Task: Create a rule from the Agile list, Priority changed -> Complete task in the project ArtisanTech if Priority Cleared then Complete Task
Action: Mouse moved to (66, 300)
Screenshot: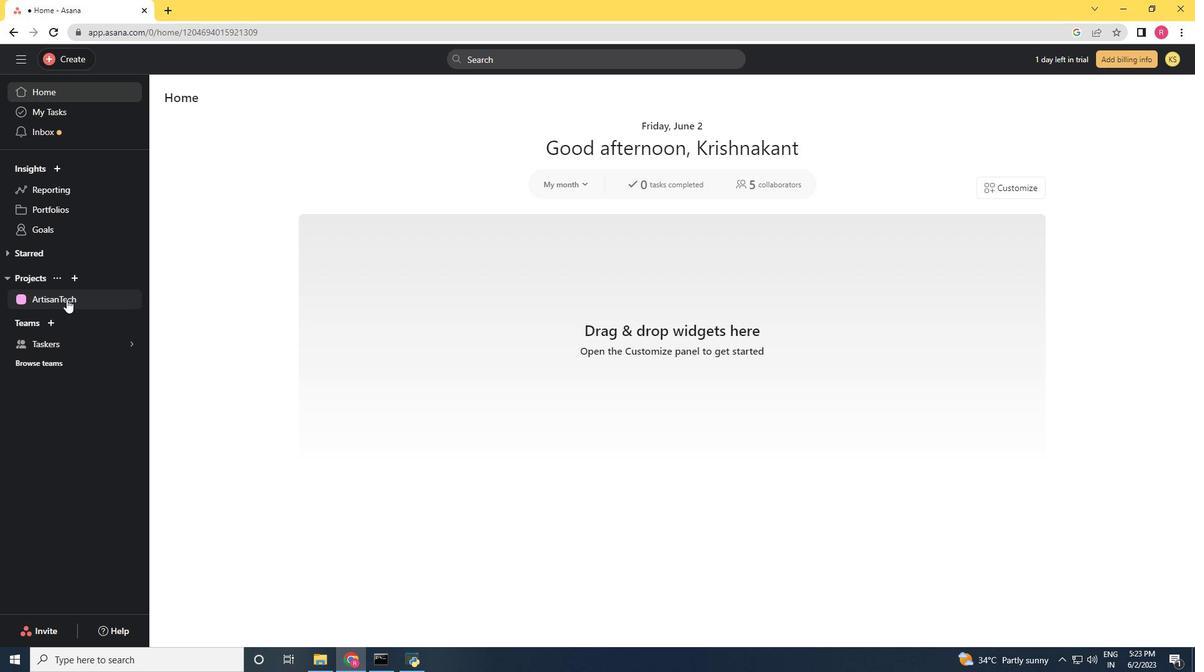 
Action: Mouse pressed left at (66, 300)
Screenshot: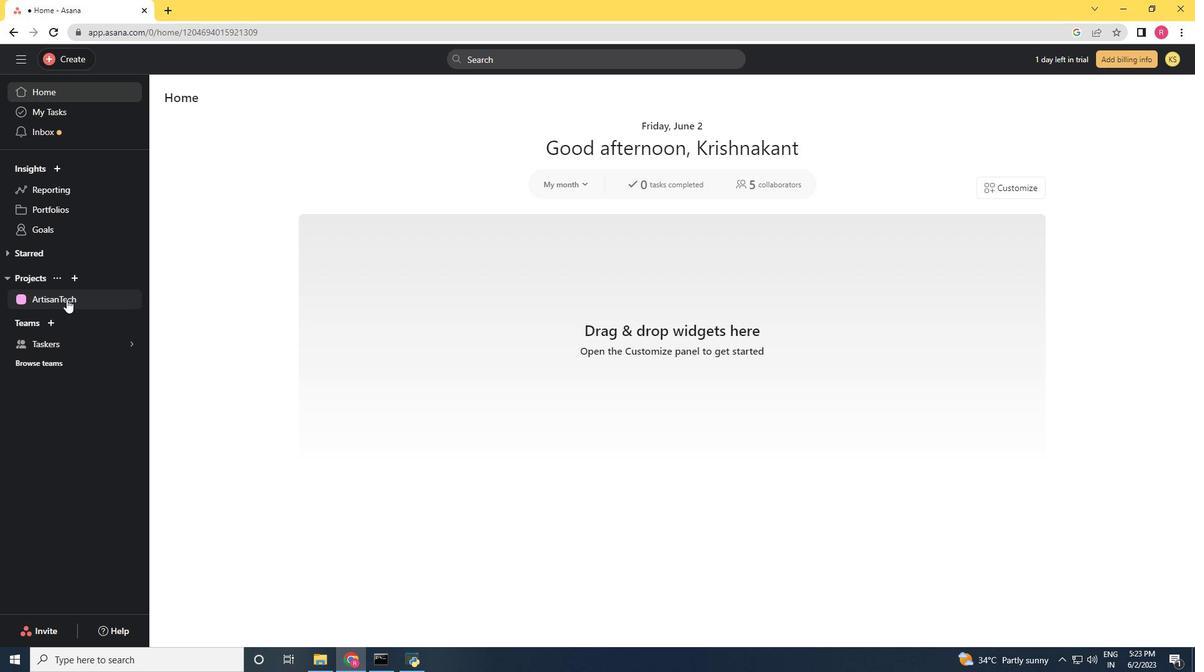 
Action: Mouse moved to (1144, 102)
Screenshot: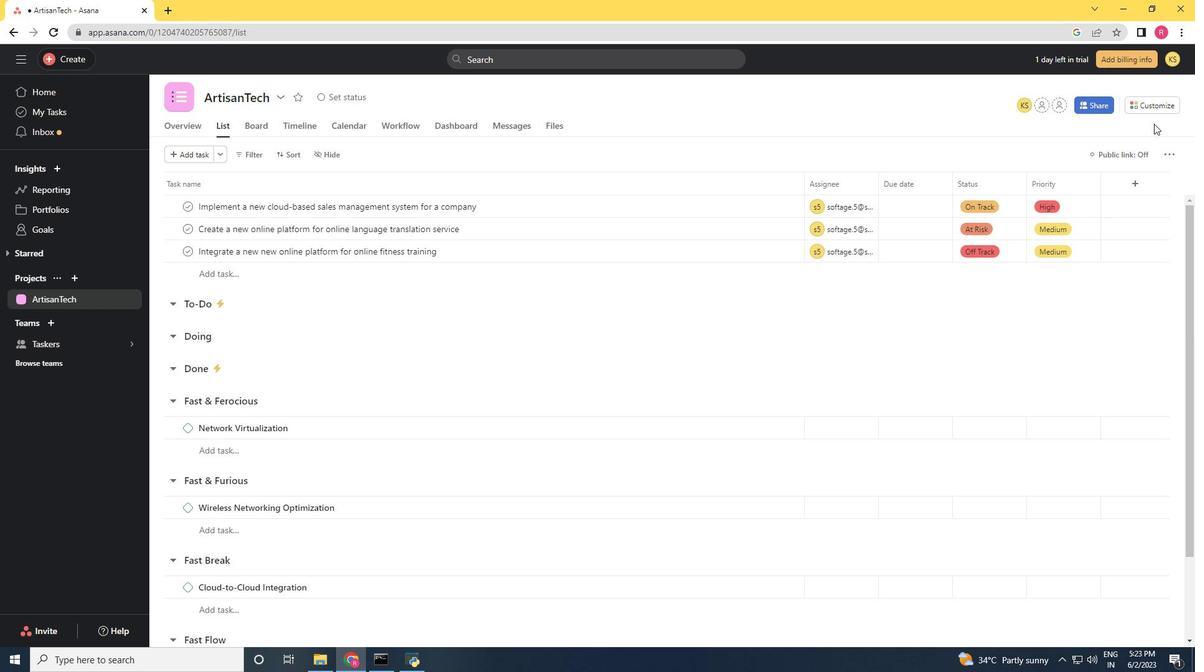 
Action: Mouse pressed left at (1144, 102)
Screenshot: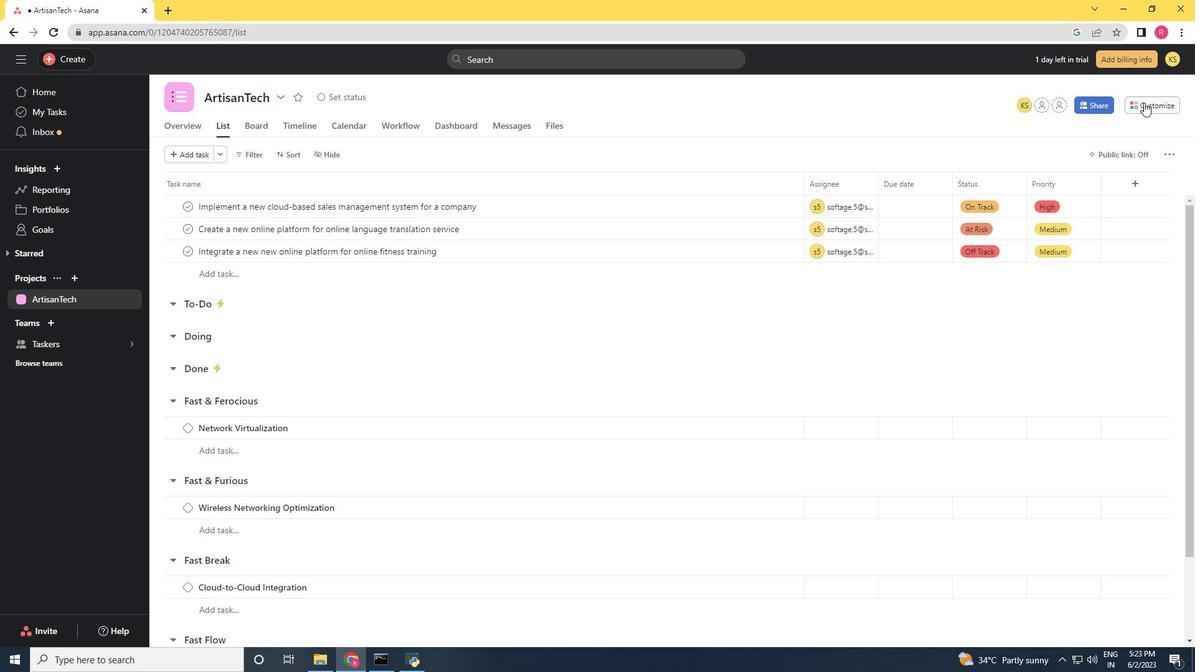 
Action: Mouse moved to (935, 268)
Screenshot: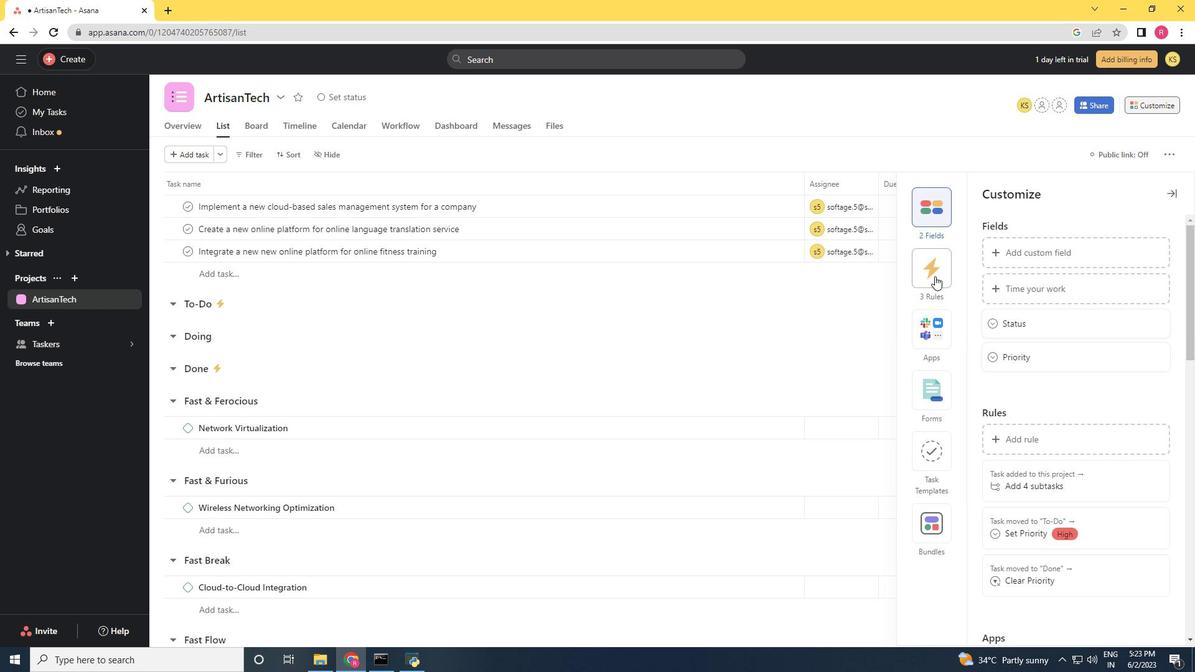 
Action: Mouse pressed left at (935, 268)
Screenshot: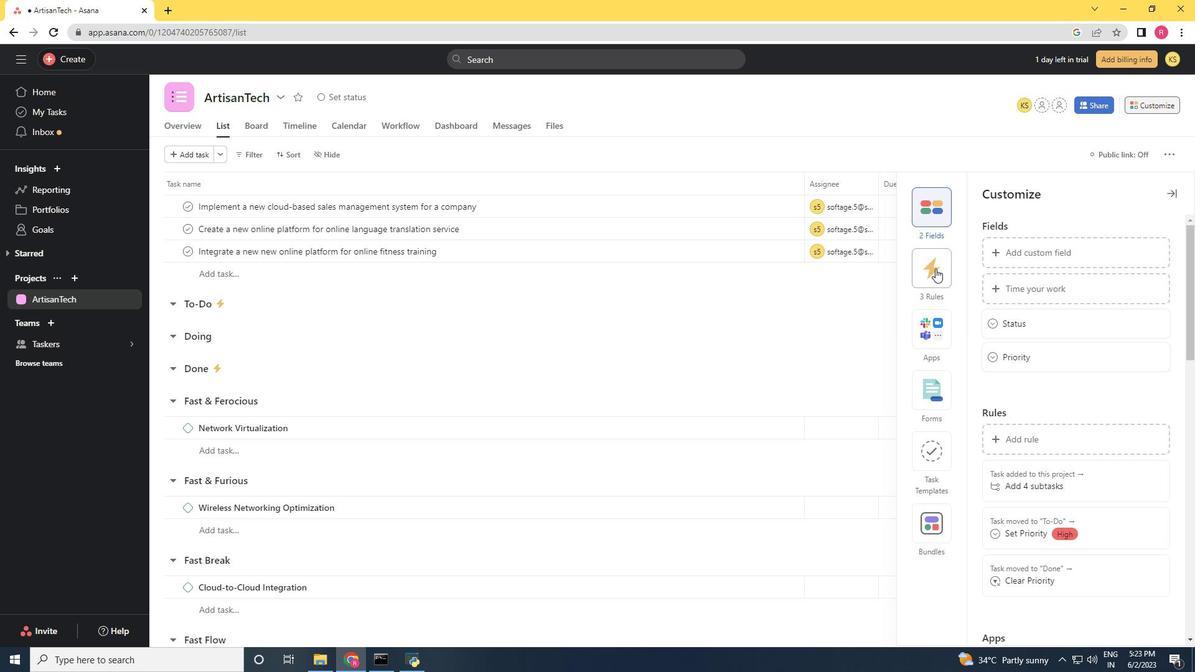 
Action: Mouse moved to (1022, 250)
Screenshot: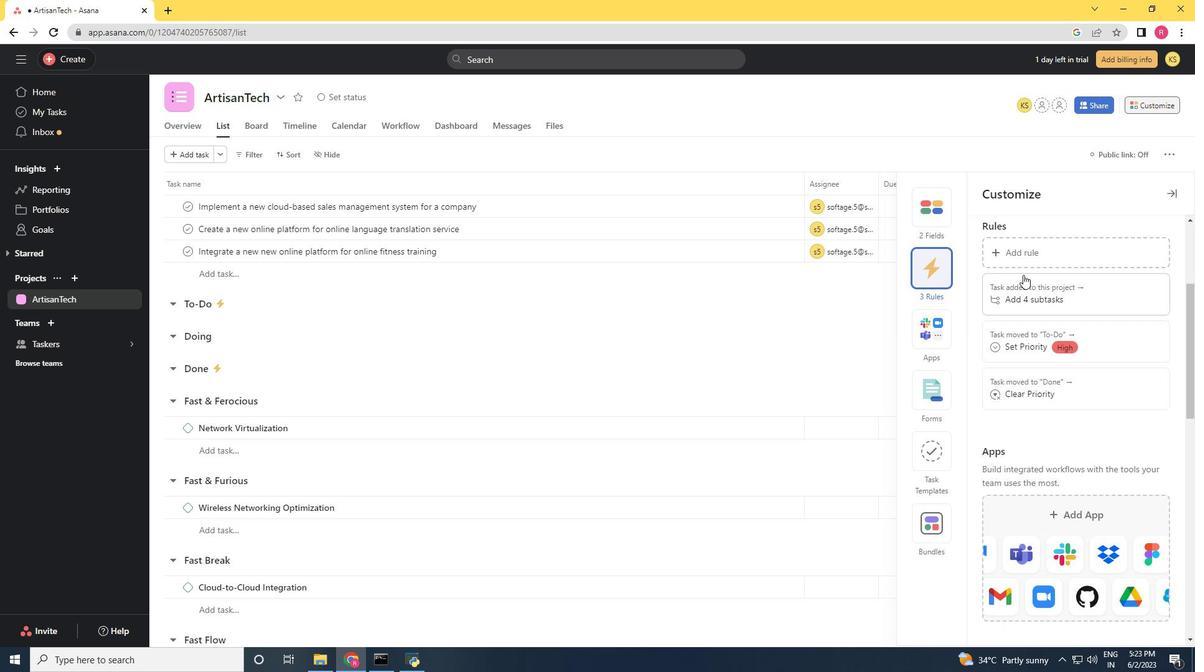 
Action: Mouse pressed left at (1022, 250)
Screenshot: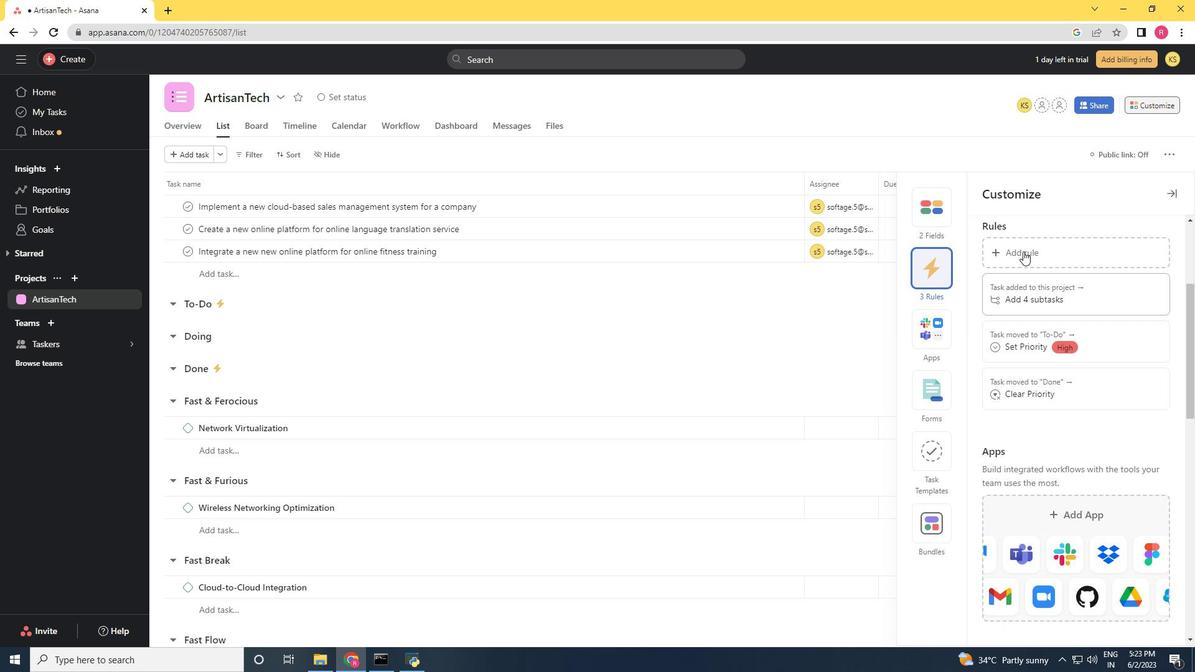 
Action: Mouse moved to (256, 186)
Screenshot: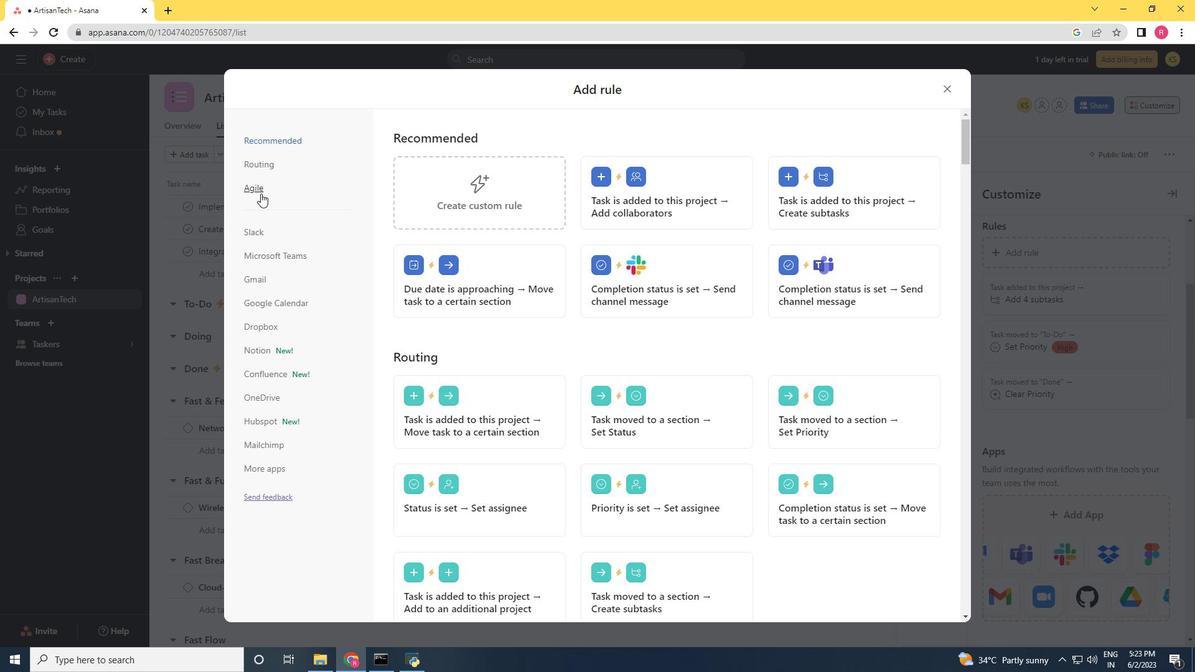 
Action: Mouse pressed left at (256, 186)
Screenshot: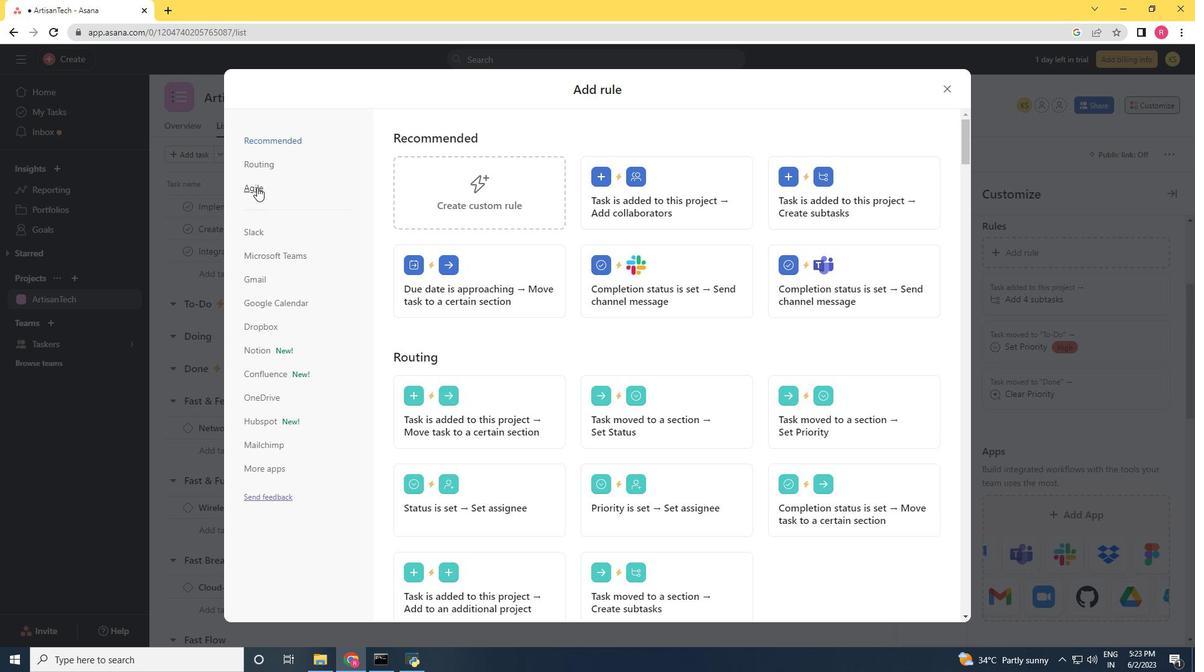 
Action: Mouse moved to (707, 212)
Screenshot: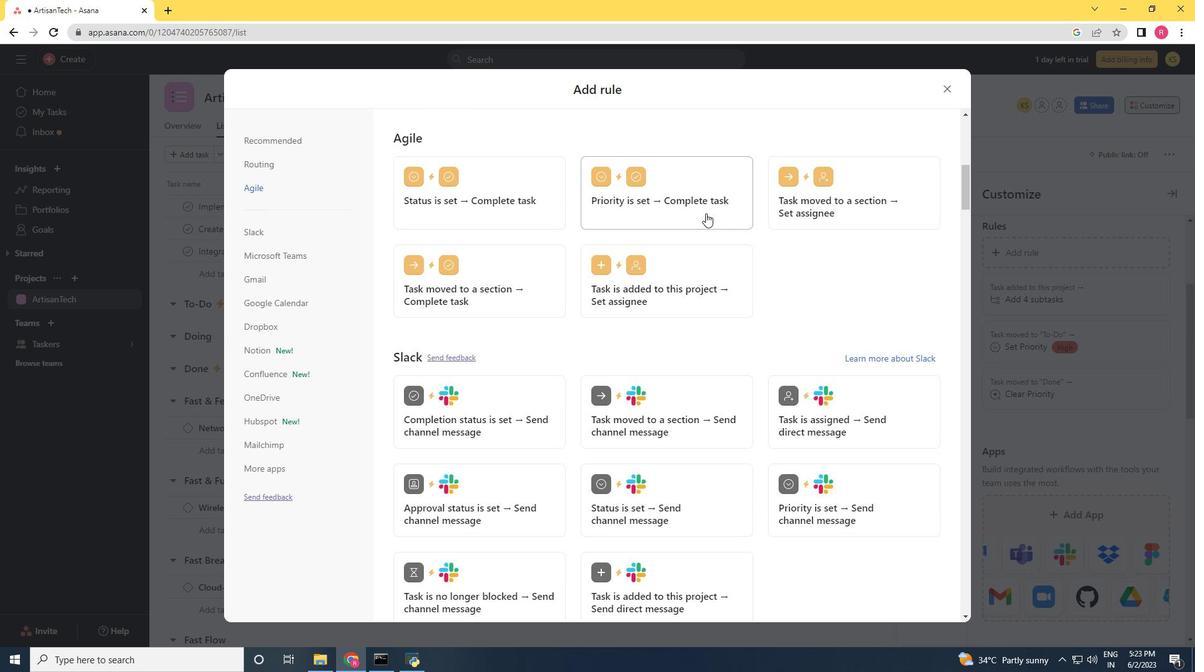 
Action: Mouse pressed left at (707, 212)
Screenshot: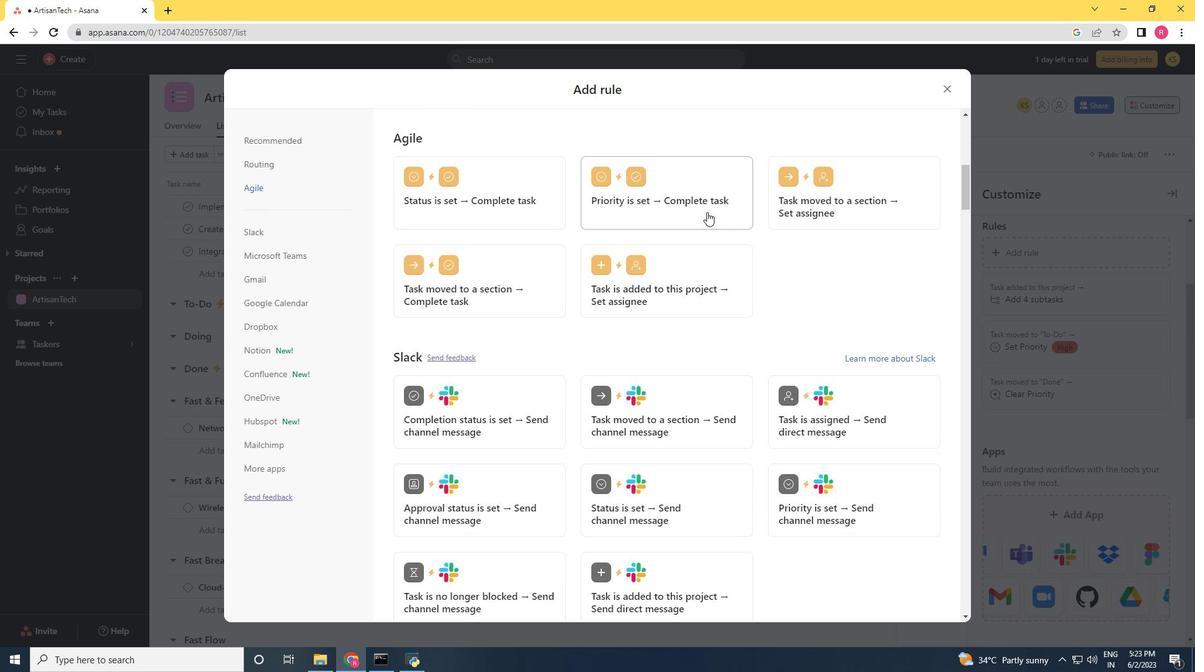 
Action: Mouse moved to (777, 220)
Screenshot: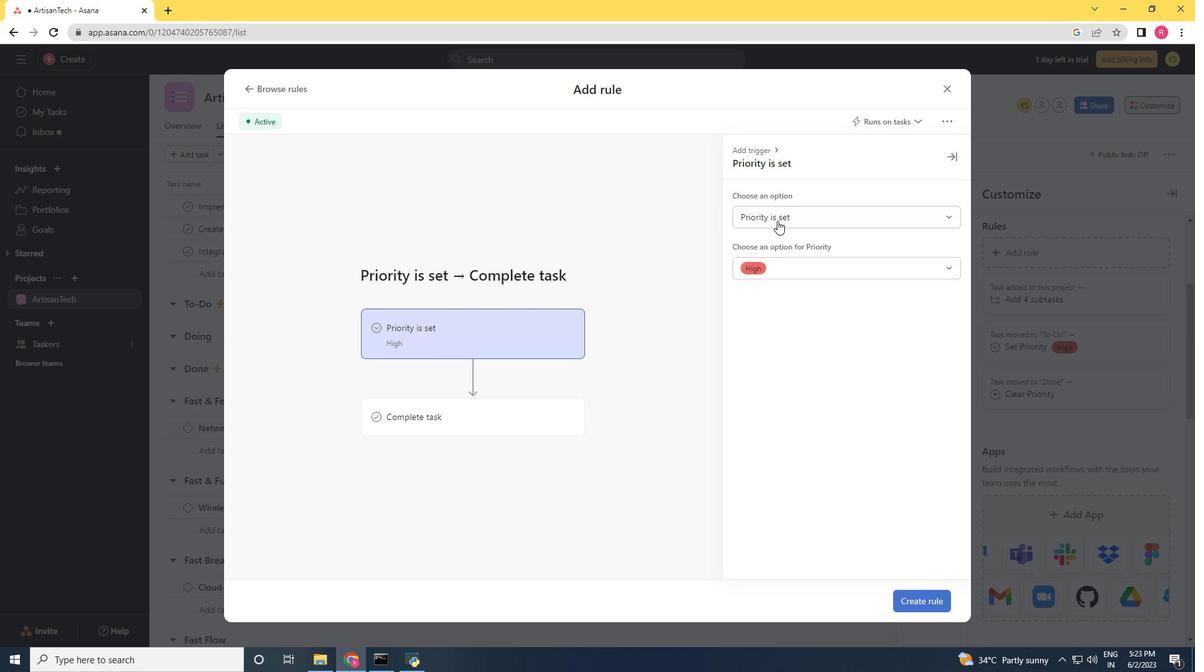 
Action: Mouse pressed left at (777, 220)
Screenshot: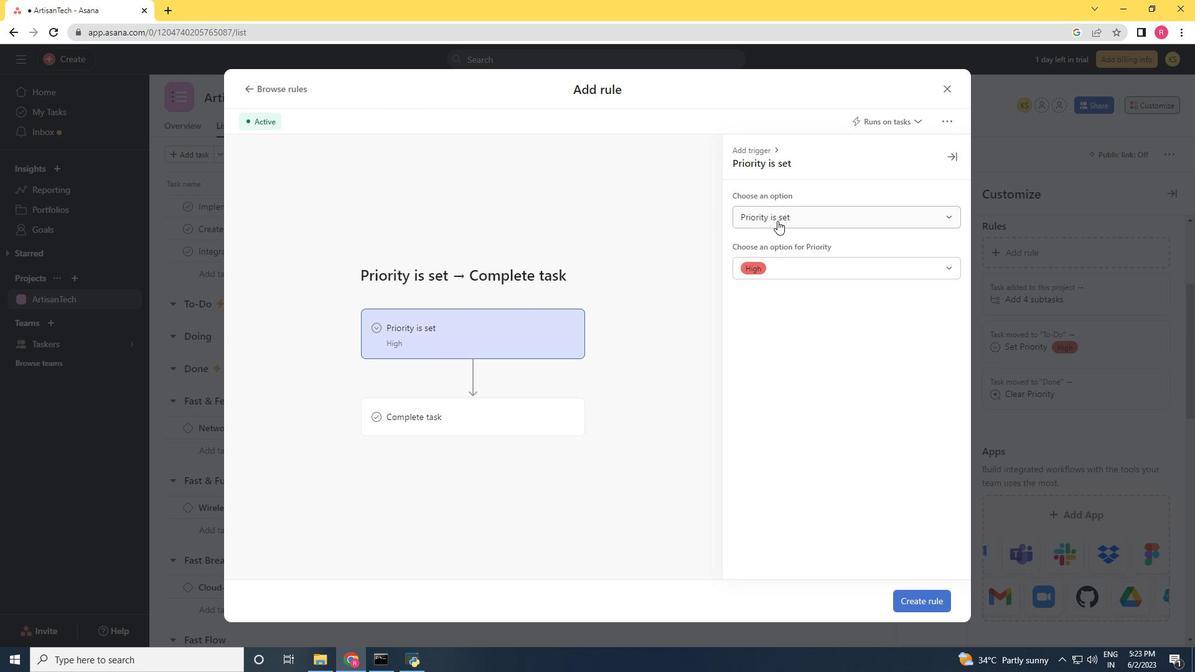 
Action: Mouse moved to (786, 262)
Screenshot: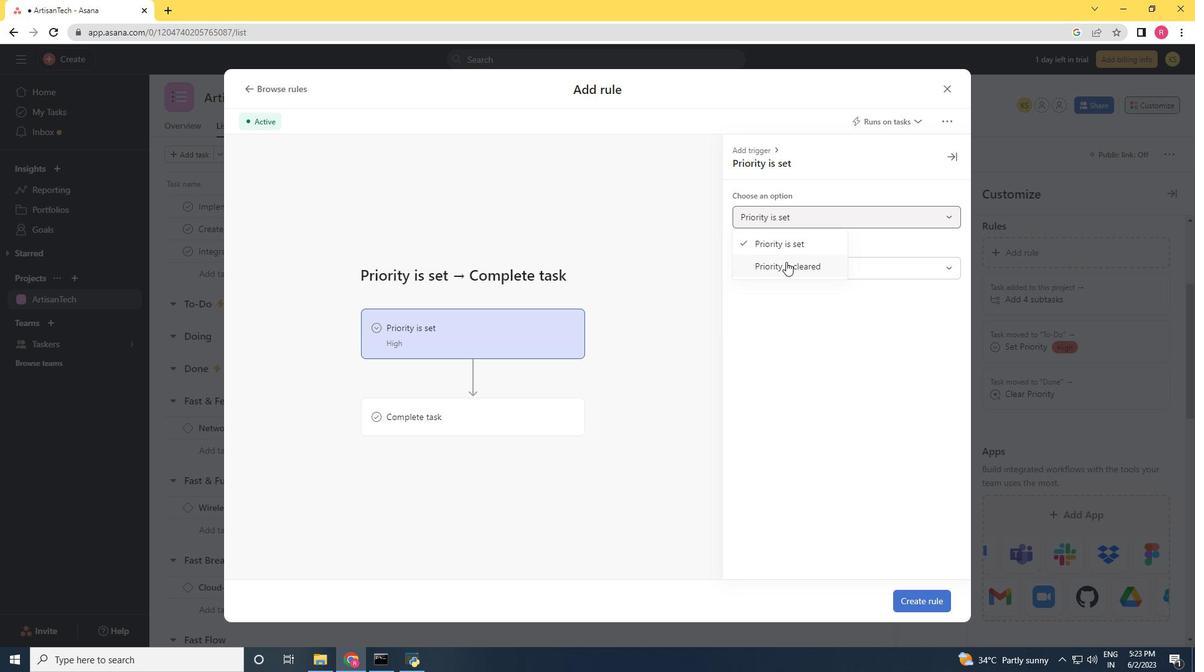 
Action: Mouse pressed left at (786, 262)
Screenshot: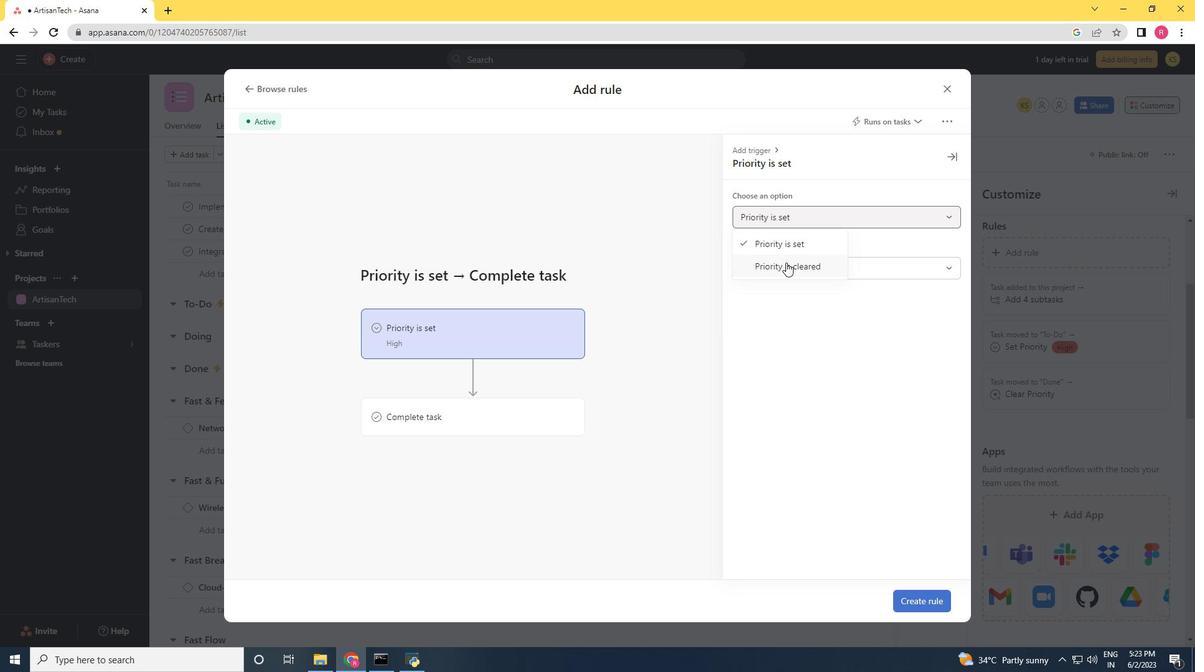 
Action: Mouse moved to (481, 410)
Screenshot: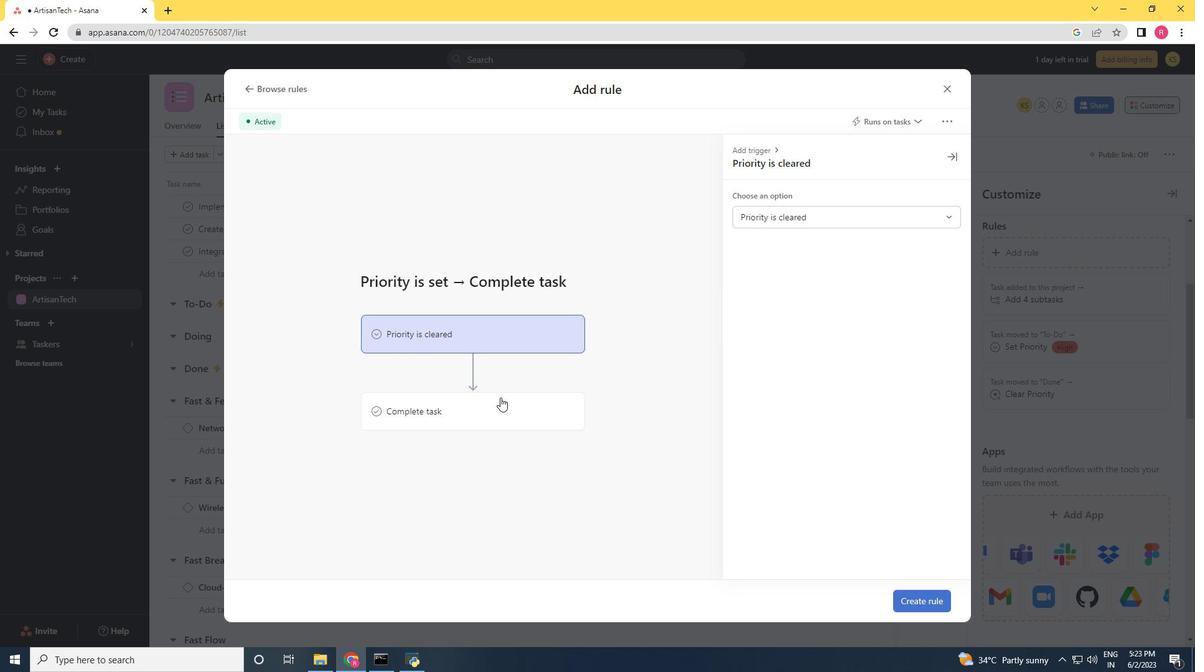 
Action: Mouse pressed left at (481, 410)
Screenshot: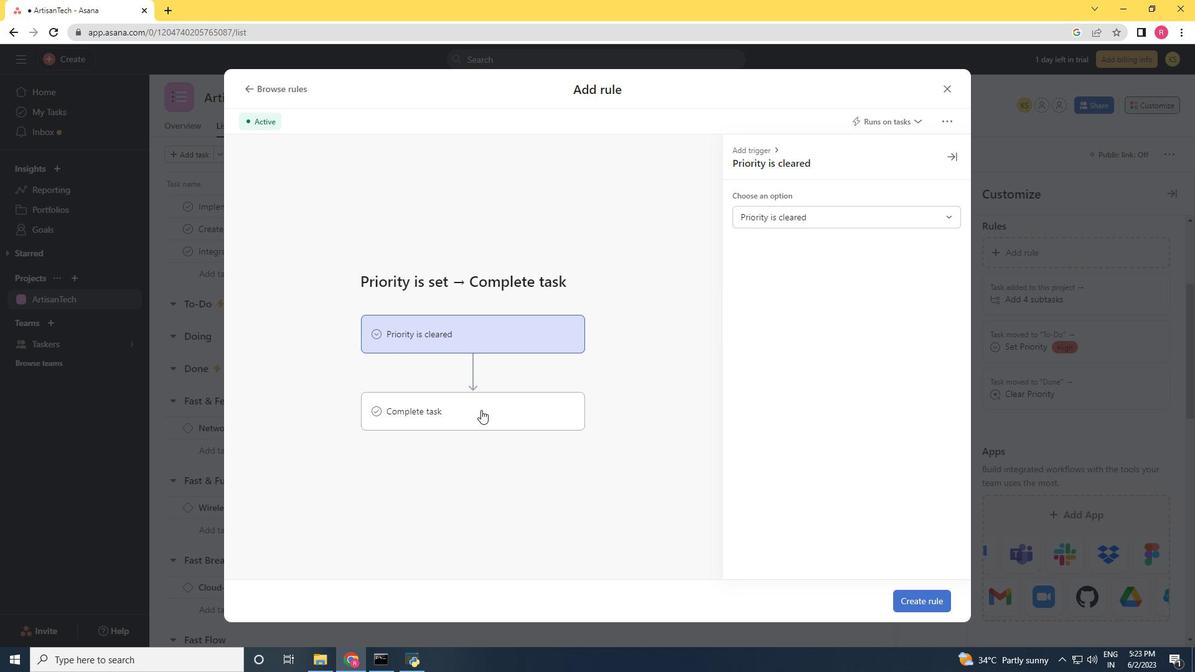 
Action: Mouse moved to (824, 209)
Screenshot: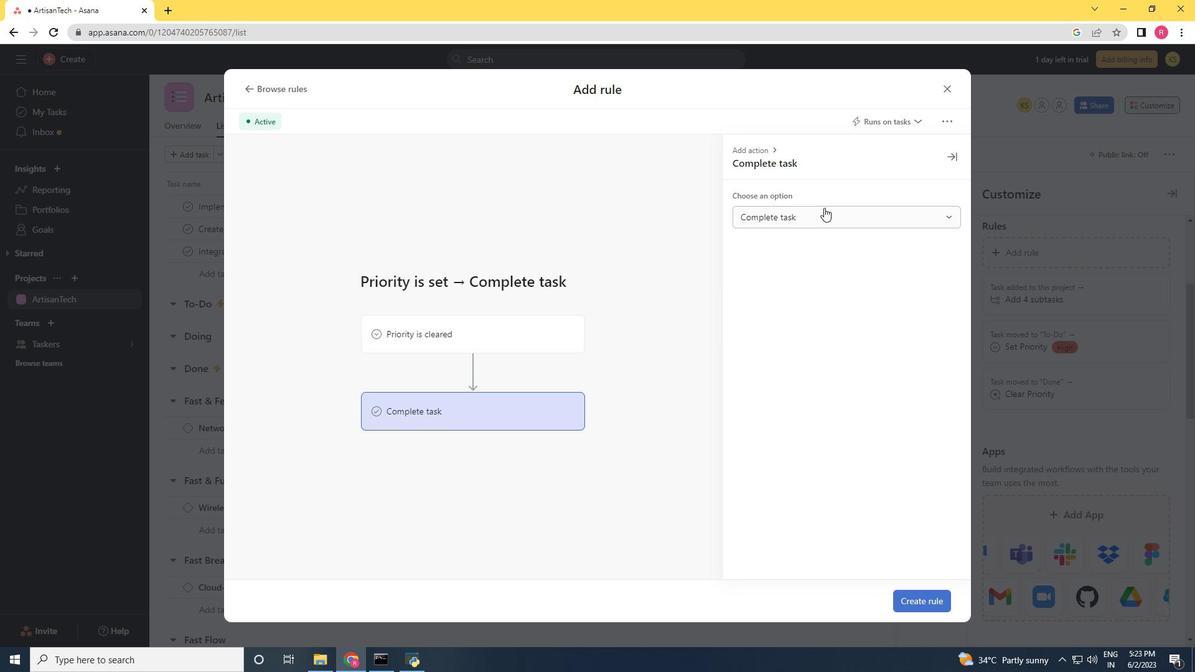 
Action: Mouse pressed left at (824, 209)
Screenshot: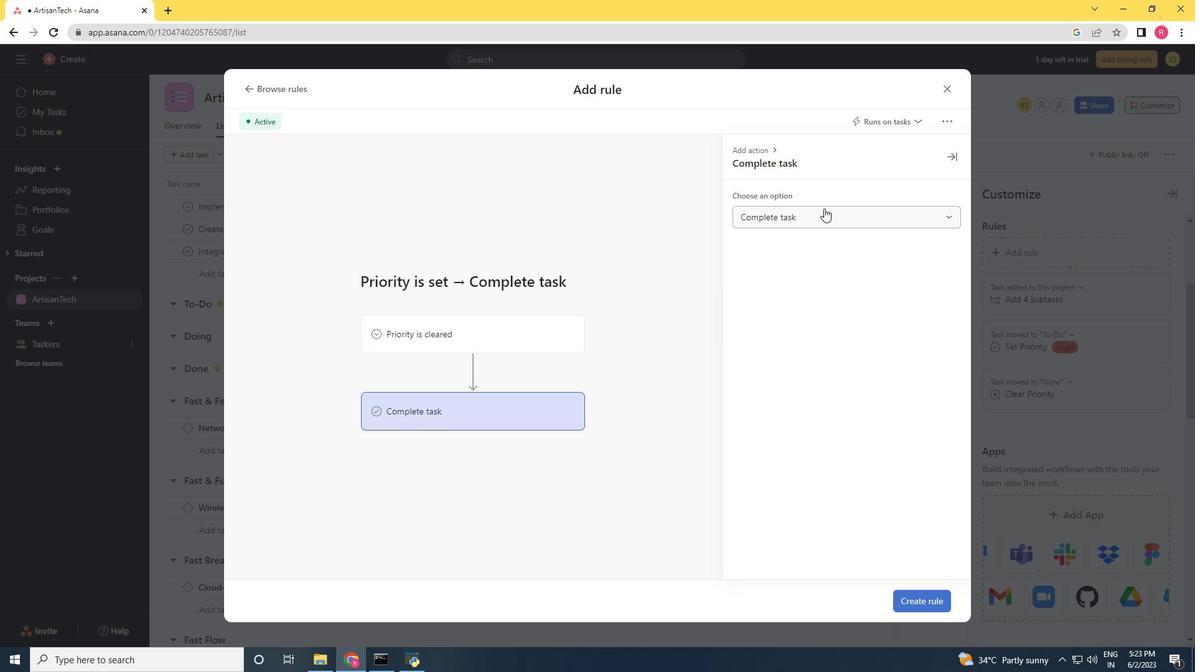 
Action: Mouse moved to (822, 237)
Screenshot: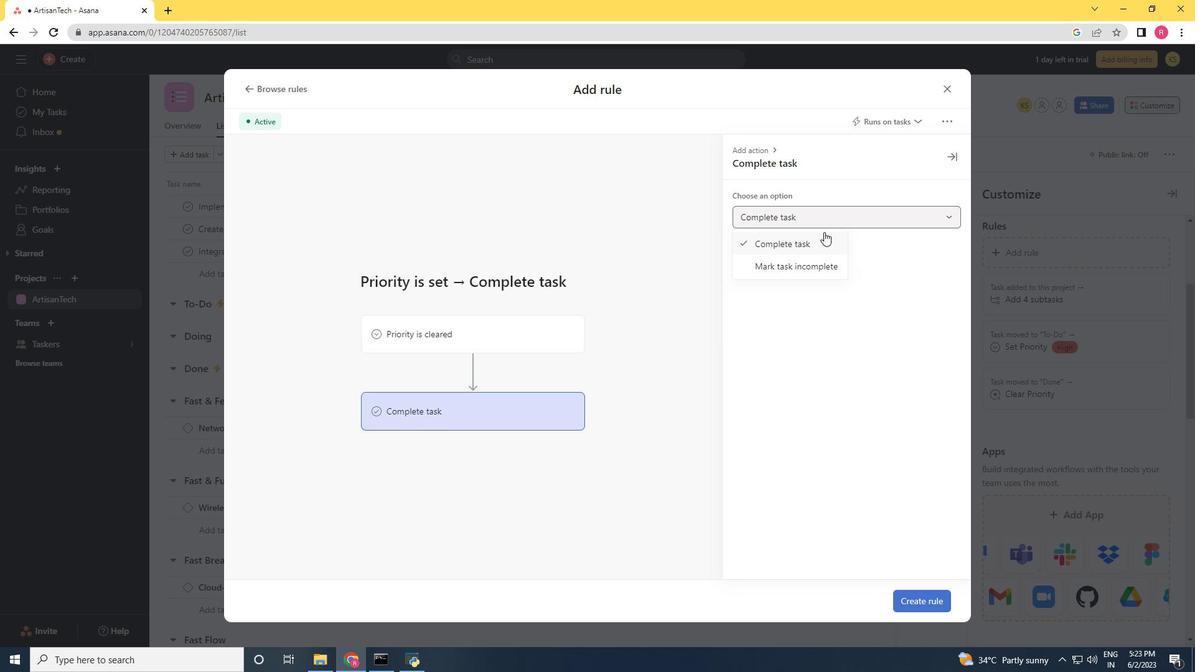 
Action: Mouse pressed left at (822, 237)
Screenshot: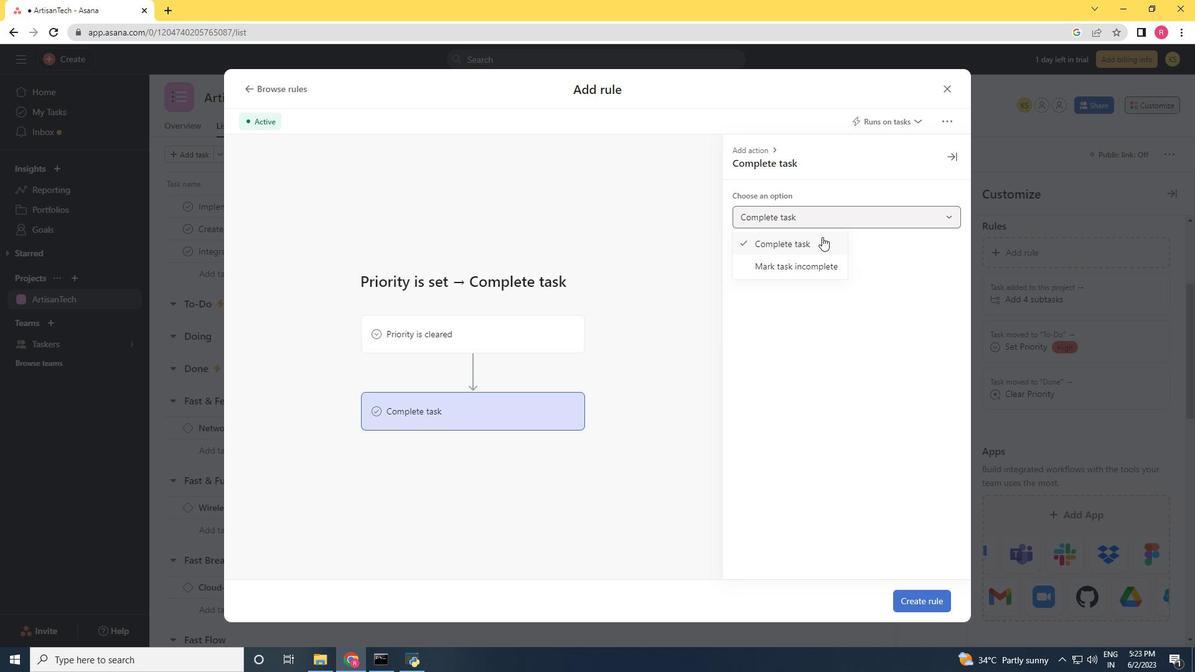 
Action: Mouse moved to (919, 605)
Screenshot: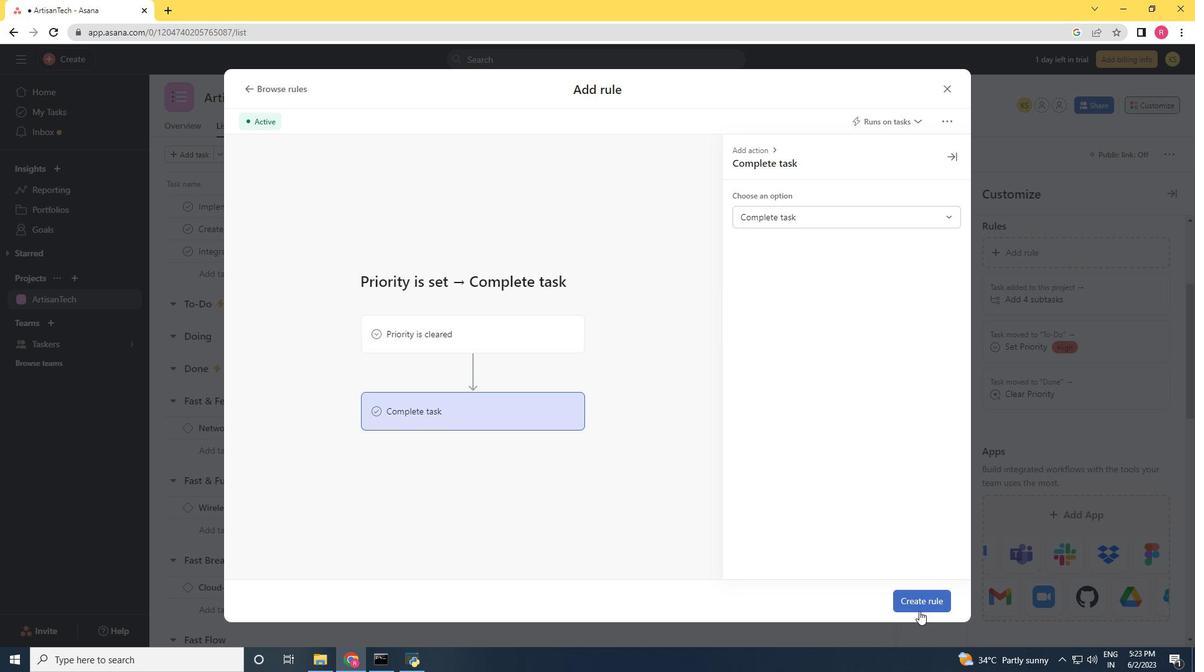 
Action: Mouse pressed left at (919, 605)
Screenshot: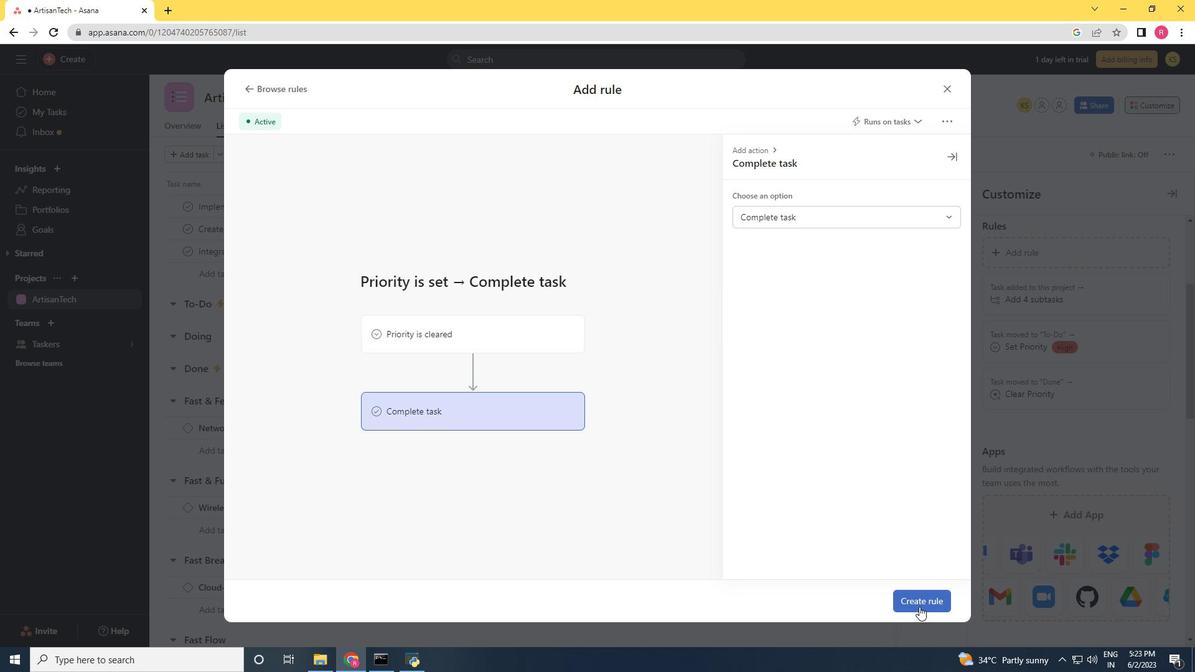 
Action: Mouse moved to (799, 553)
Screenshot: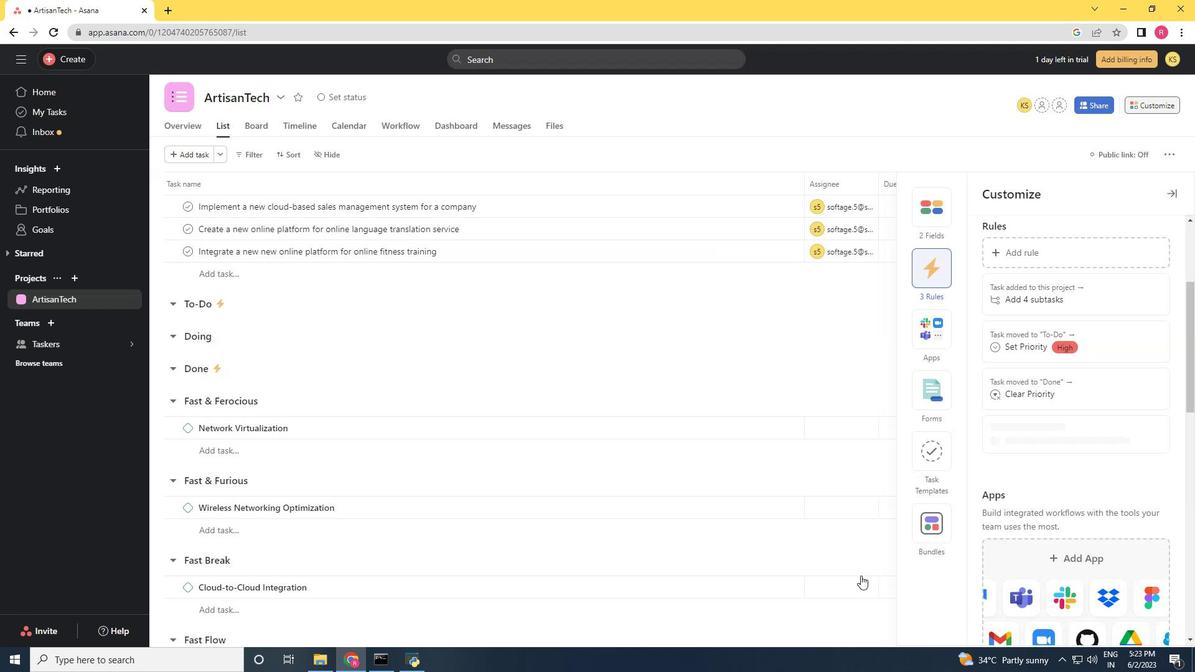 
